Task: Move the task Integrate website with a new web analytics platform to the section To-Do in the project AptitudeWorks and sort the tasks in the project by Assignee in Ascending order
Action: Mouse moved to (570, 536)
Screenshot: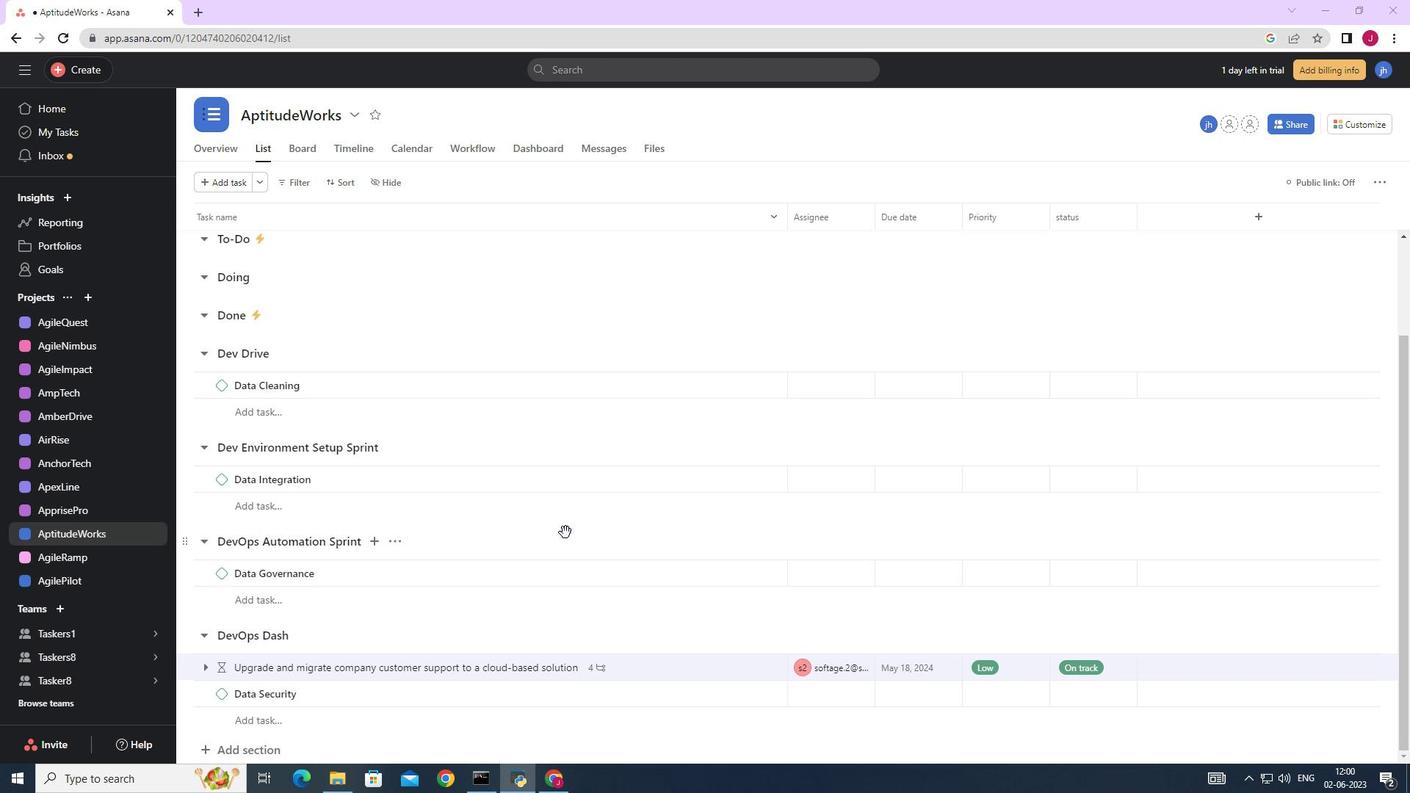 
Action: Mouse scrolled (570, 536) with delta (0, 0)
Screenshot: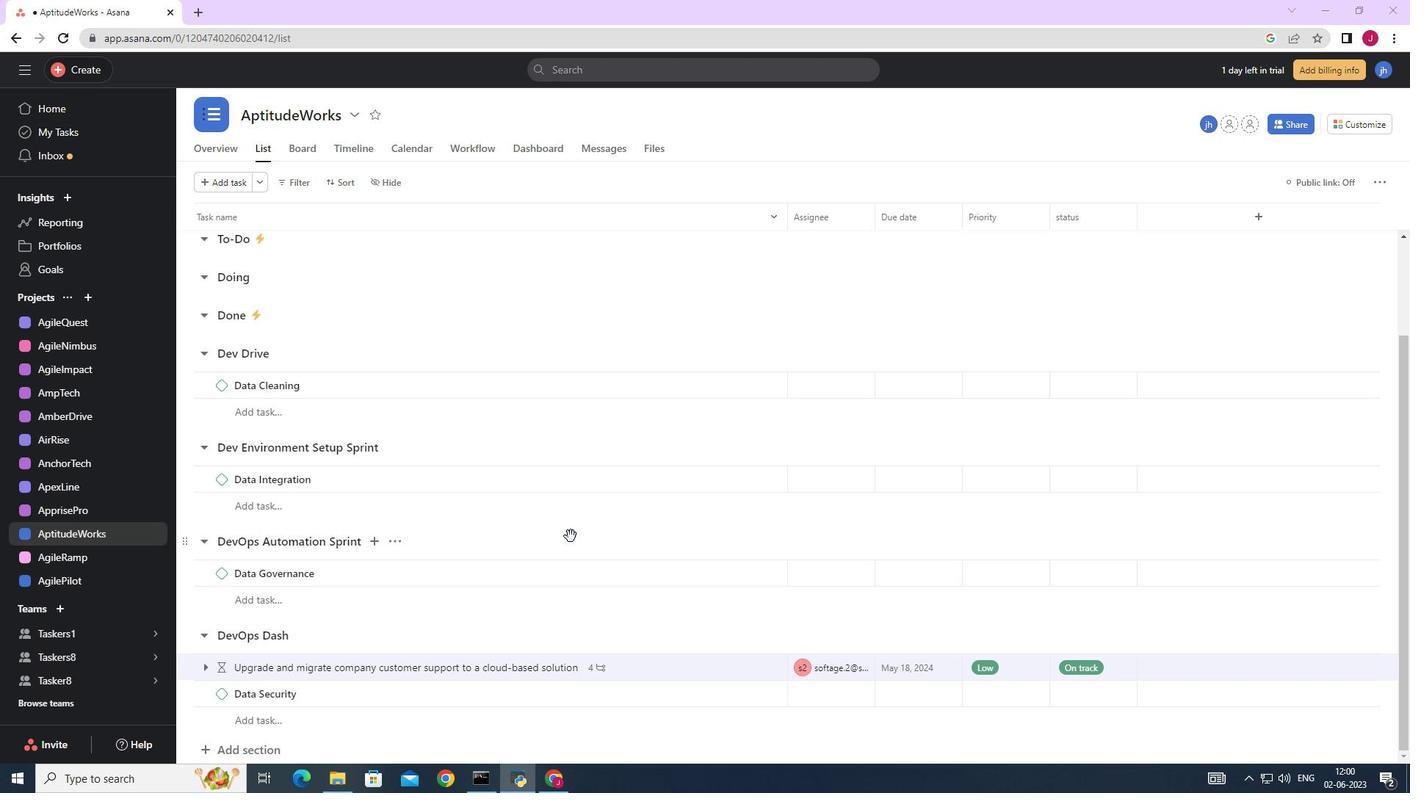 
Action: Mouse scrolled (570, 536) with delta (0, 0)
Screenshot: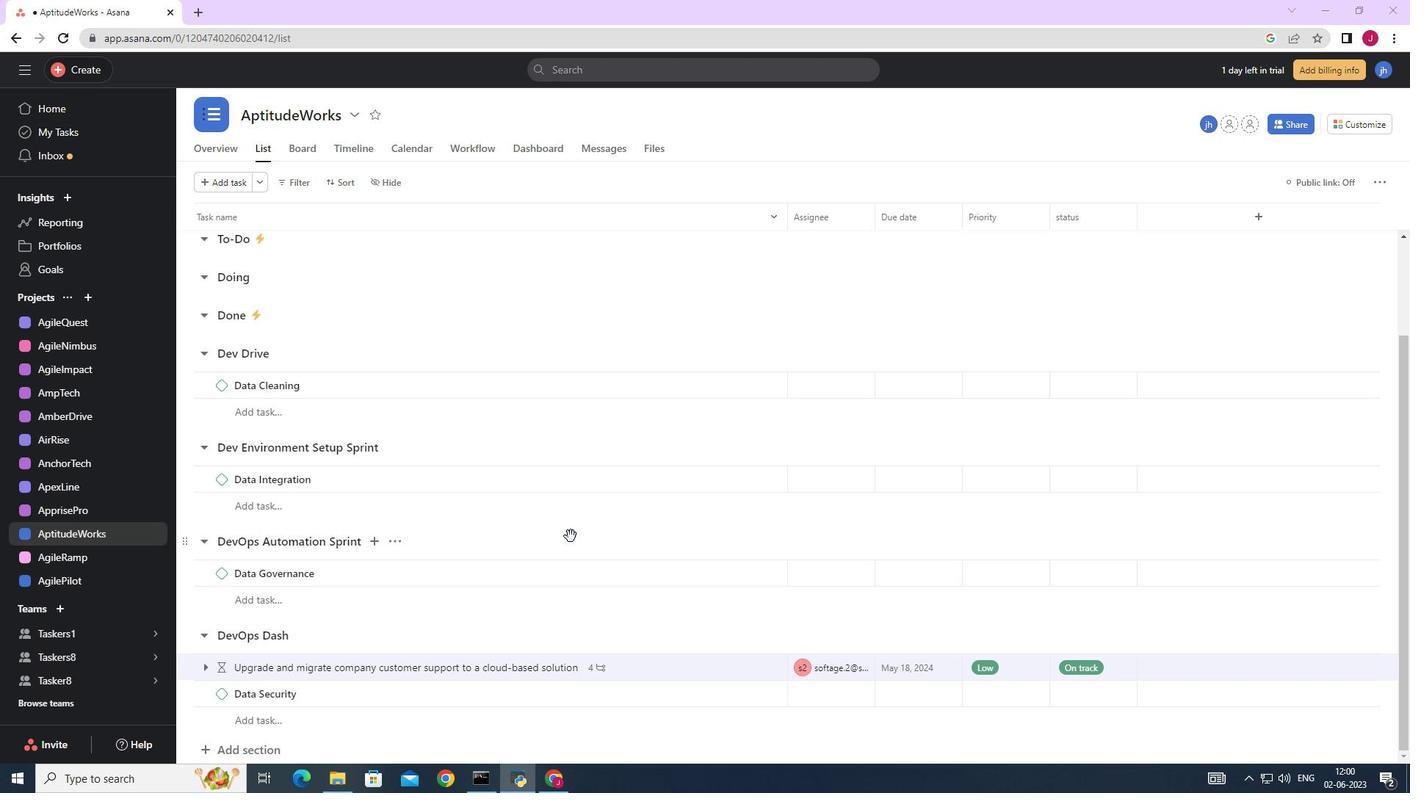 
Action: Mouse scrolled (570, 536) with delta (0, 0)
Screenshot: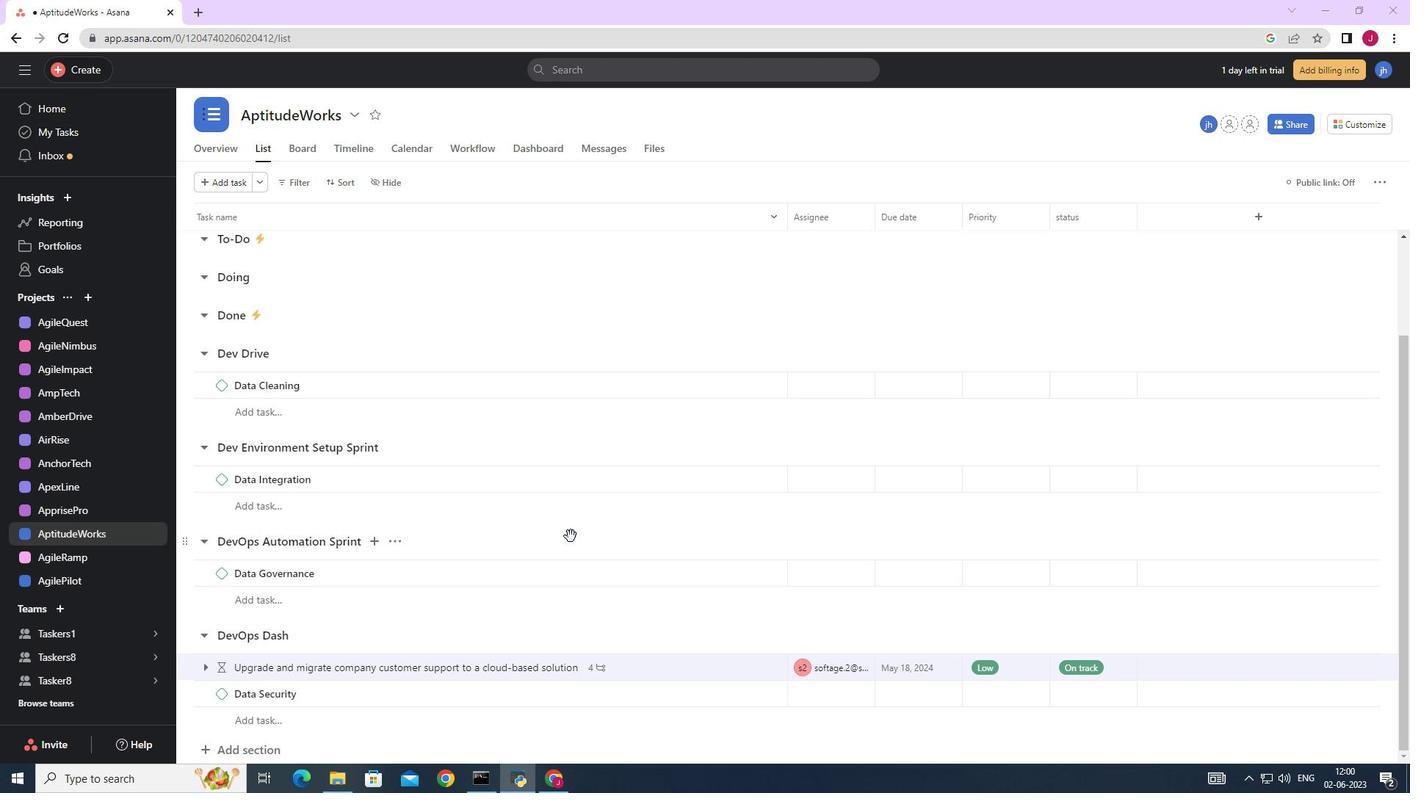 
Action: Mouse moved to (570, 530)
Screenshot: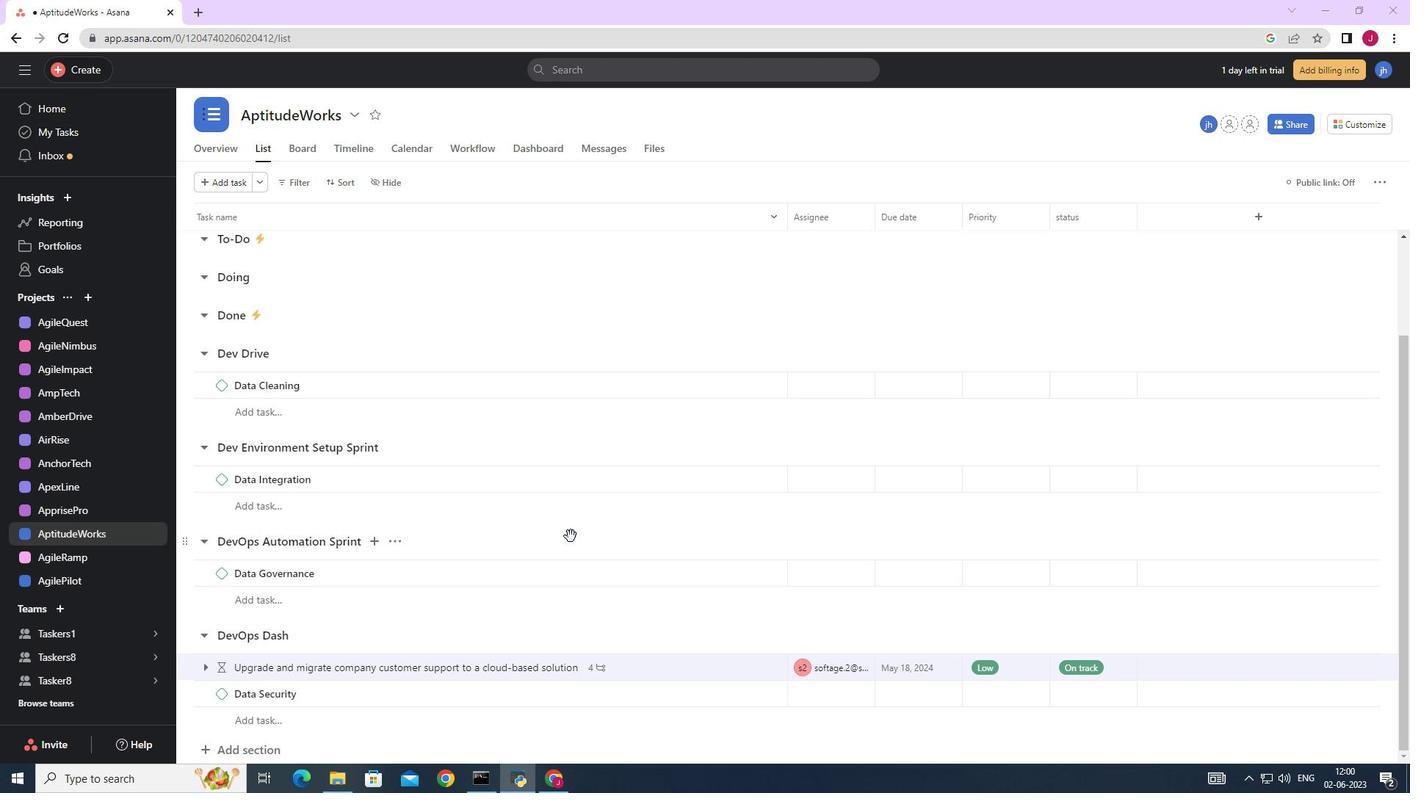 
Action: Mouse scrolled (571, 531) with delta (0, 0)
Screenshot: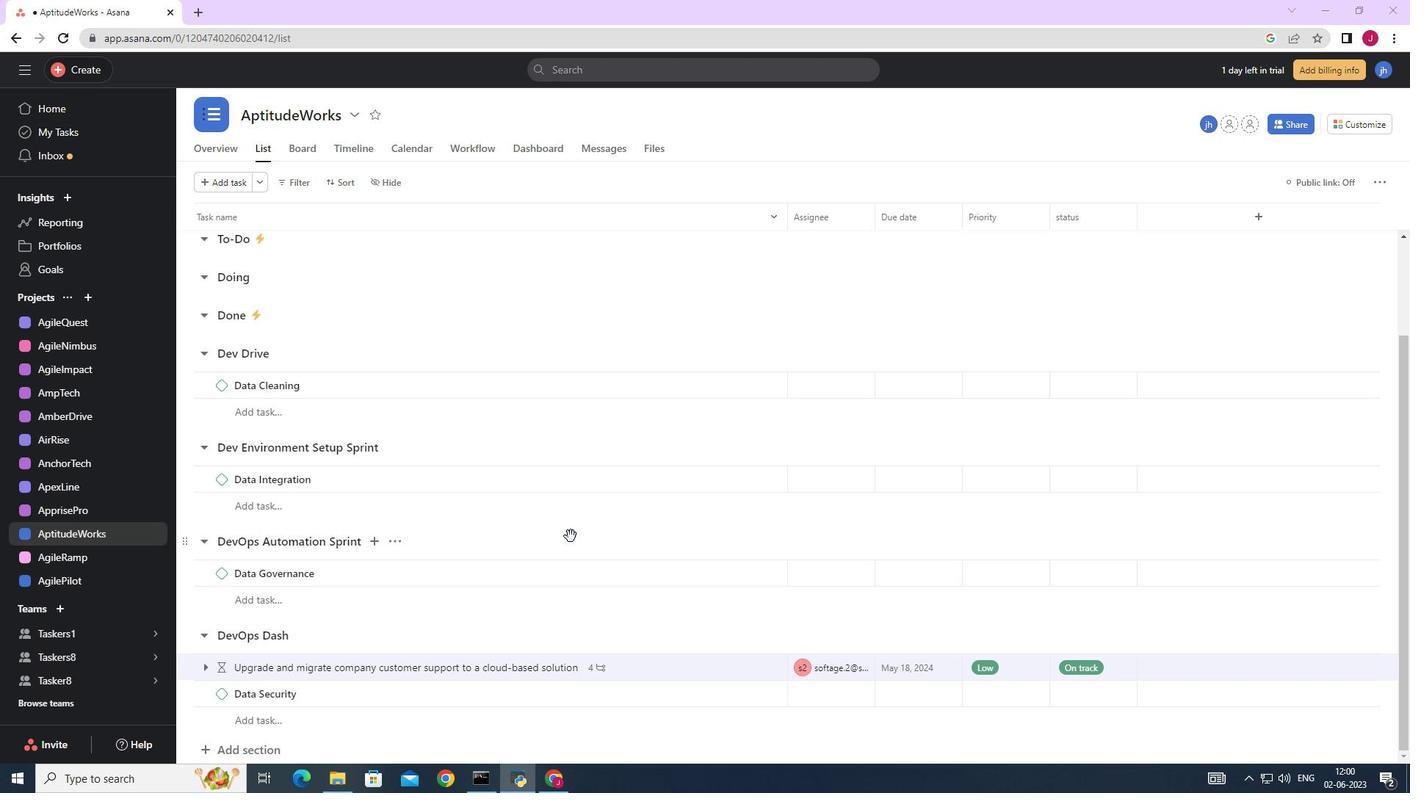 
Action: Mouse moved to (738, 298)
Screenshot: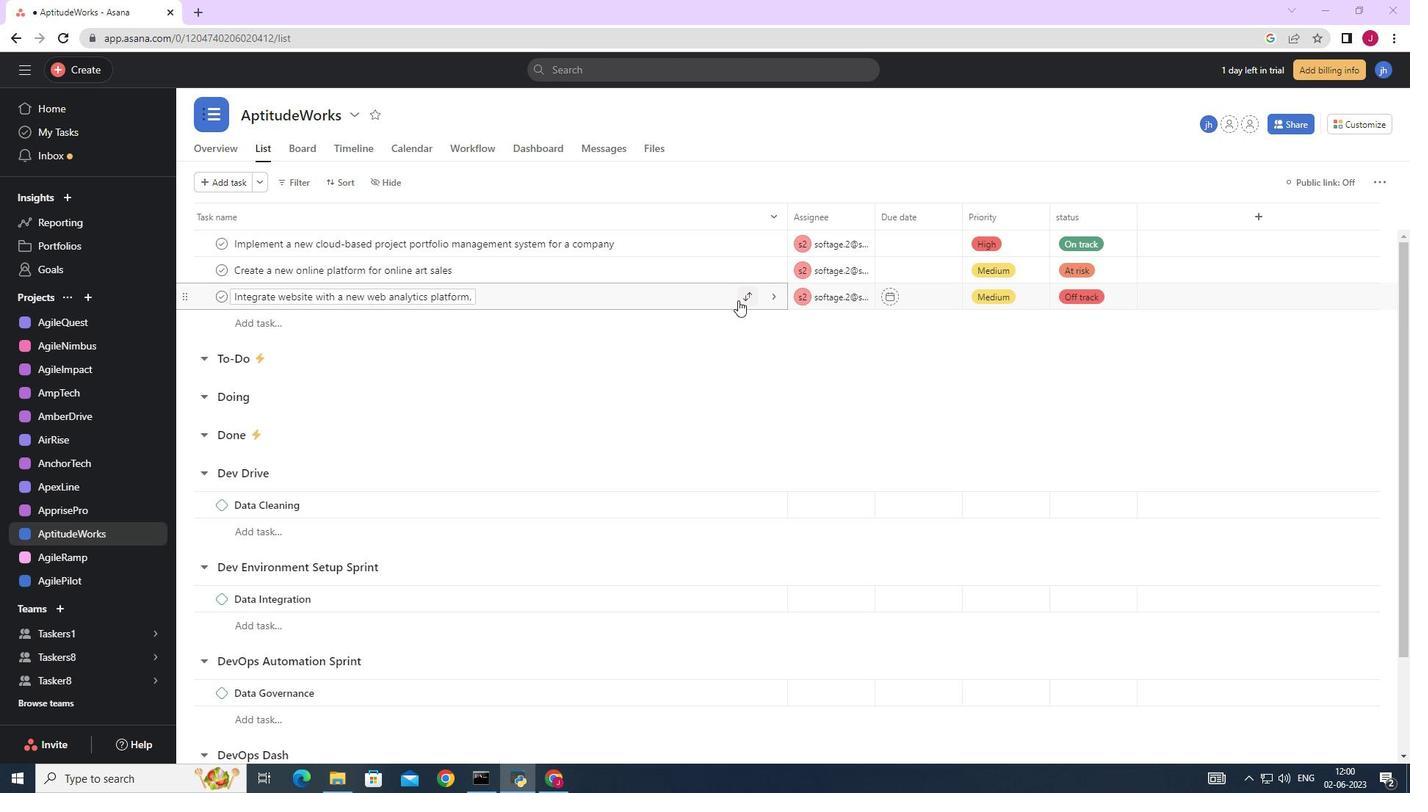 
Action: Mouse pressed left at (738, 298)
Screenshot: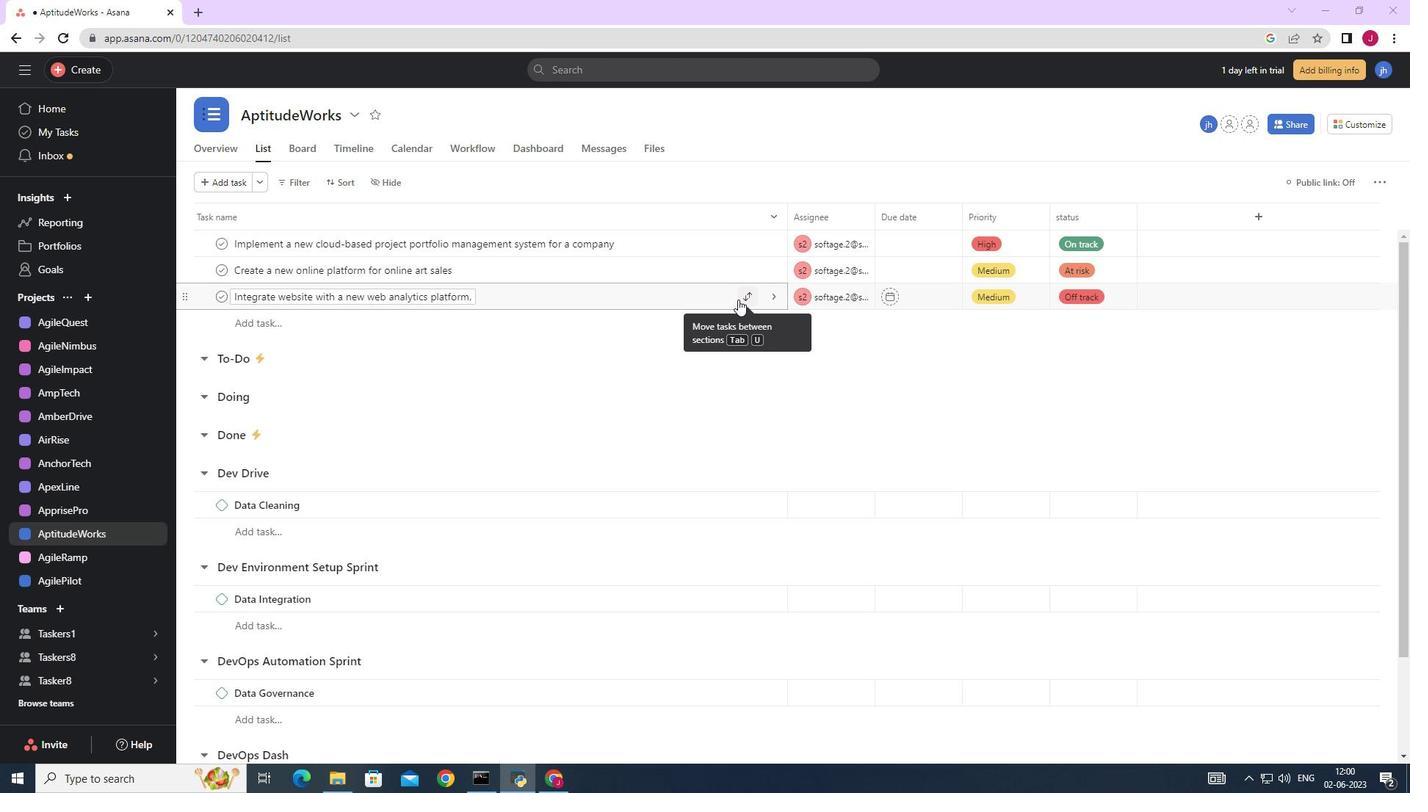 
Action: Mouse moved to (658, 370)
Screenshot: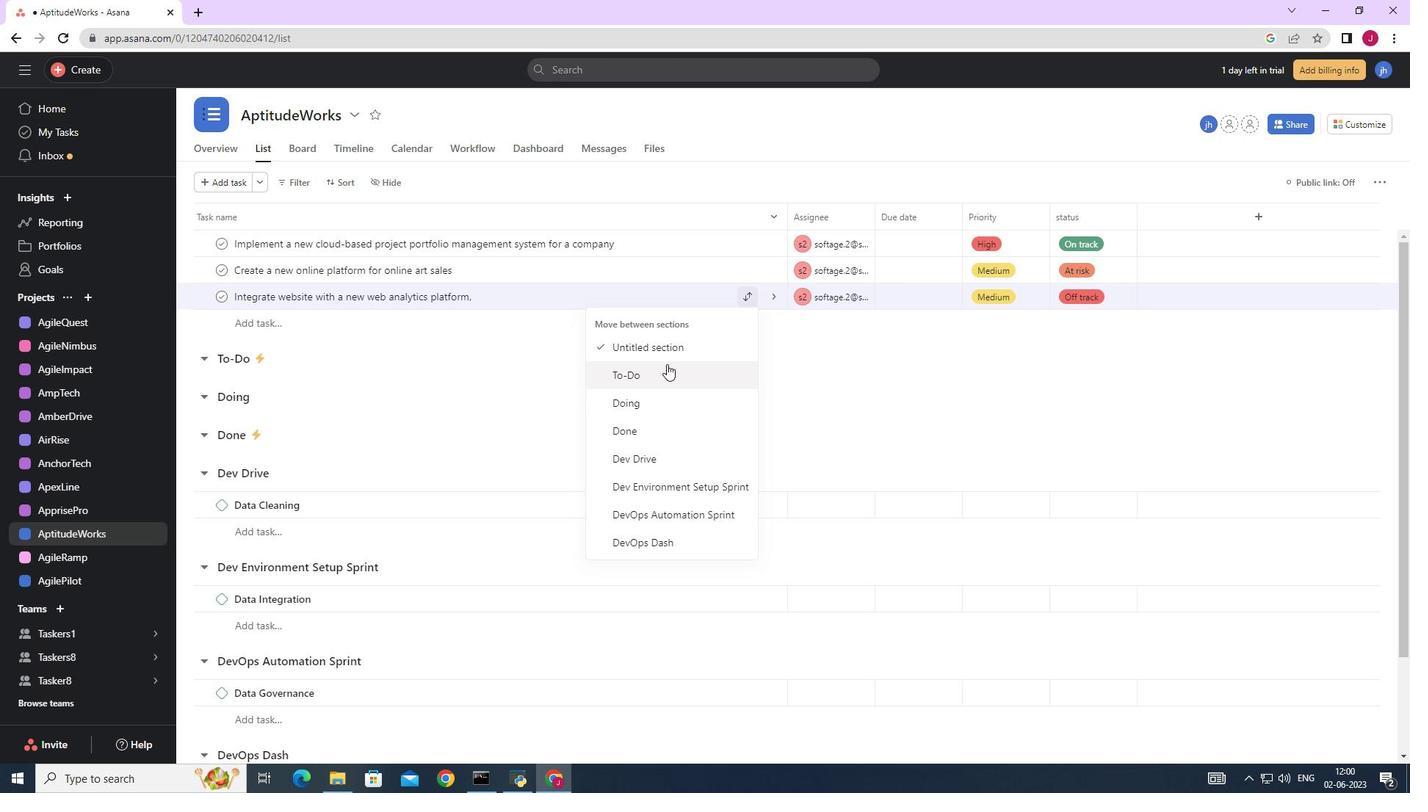 
Action: Mouse pressed left at (658, 370)
Screenshot: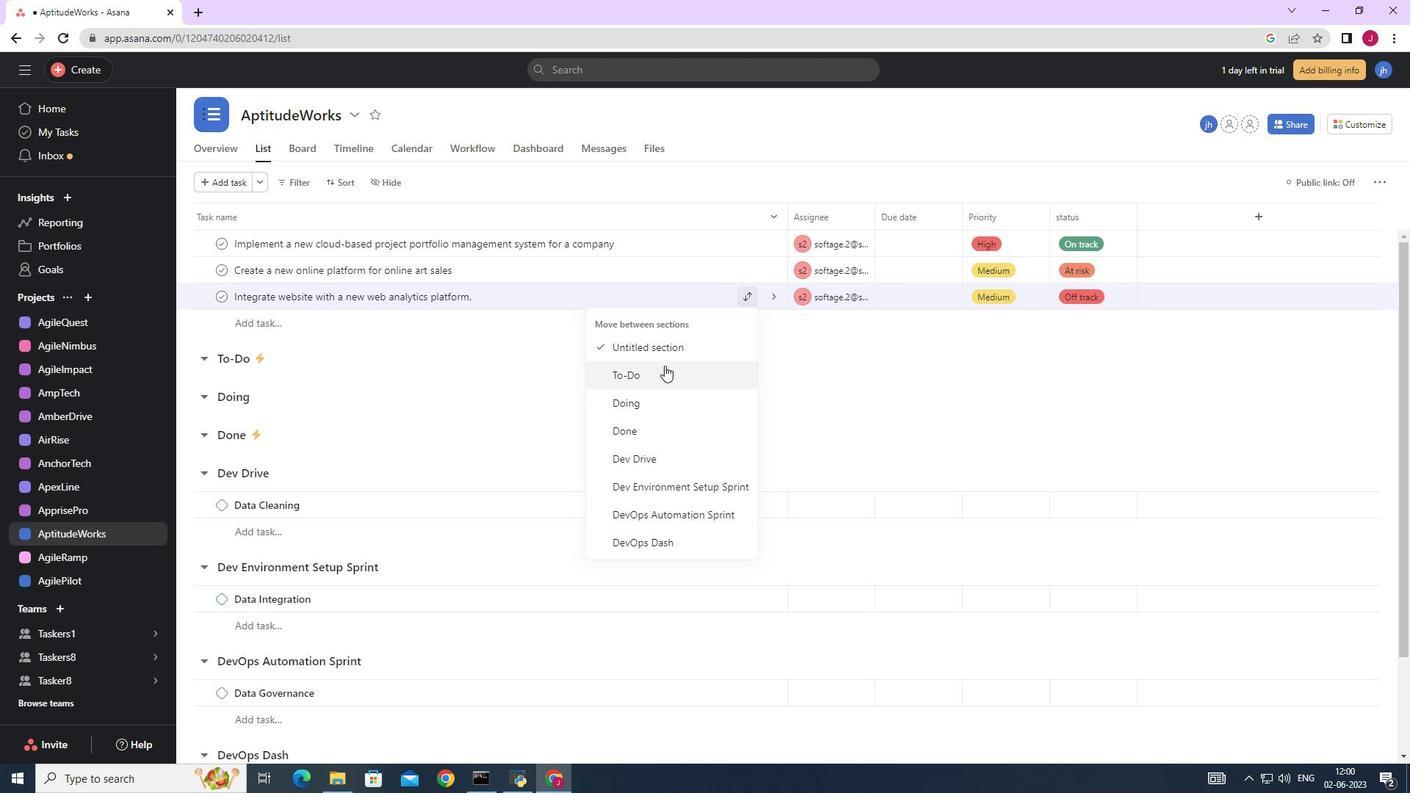 
Action: Mouse moved to (349, 185)
Screenshot: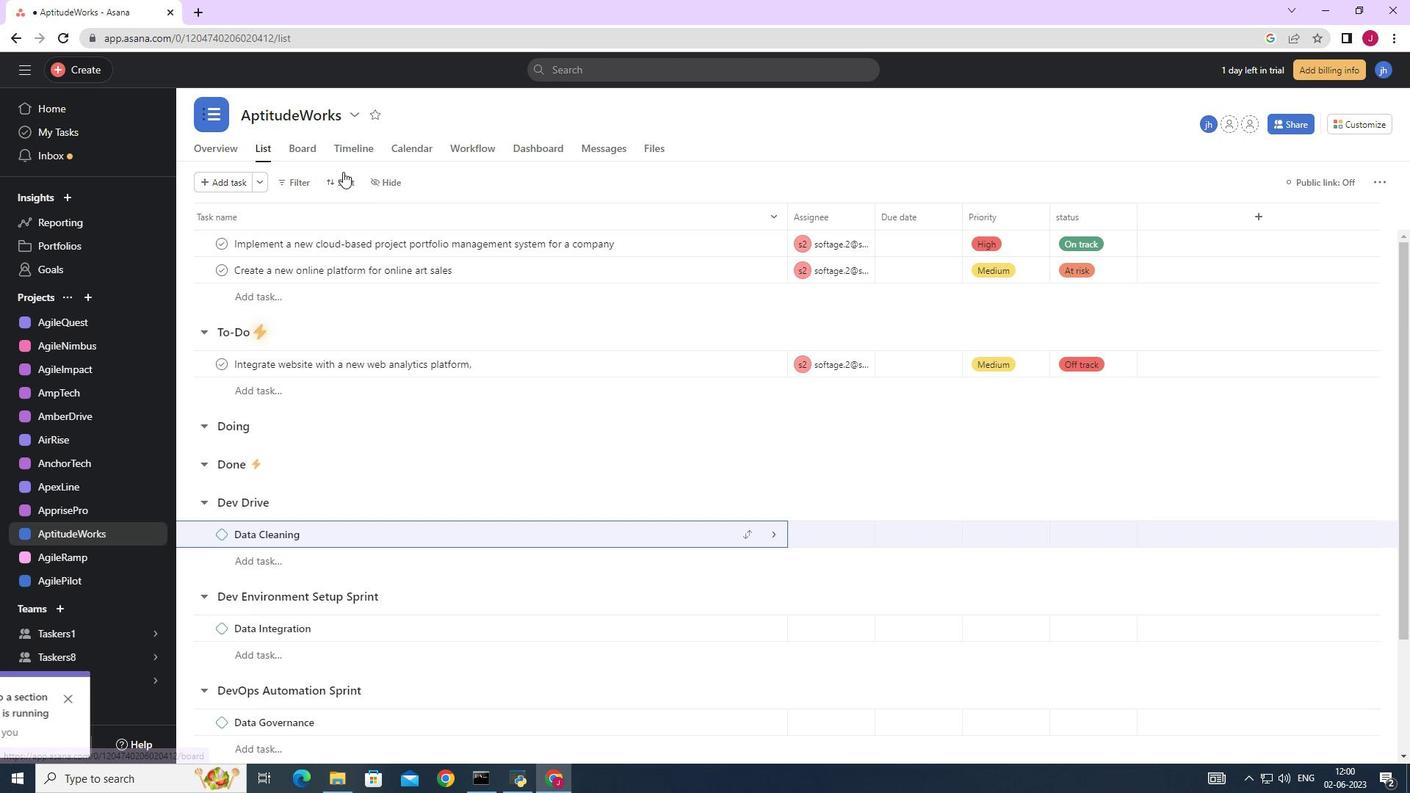 
Action: Mouse pressed left at (349, 185)
Screenshot: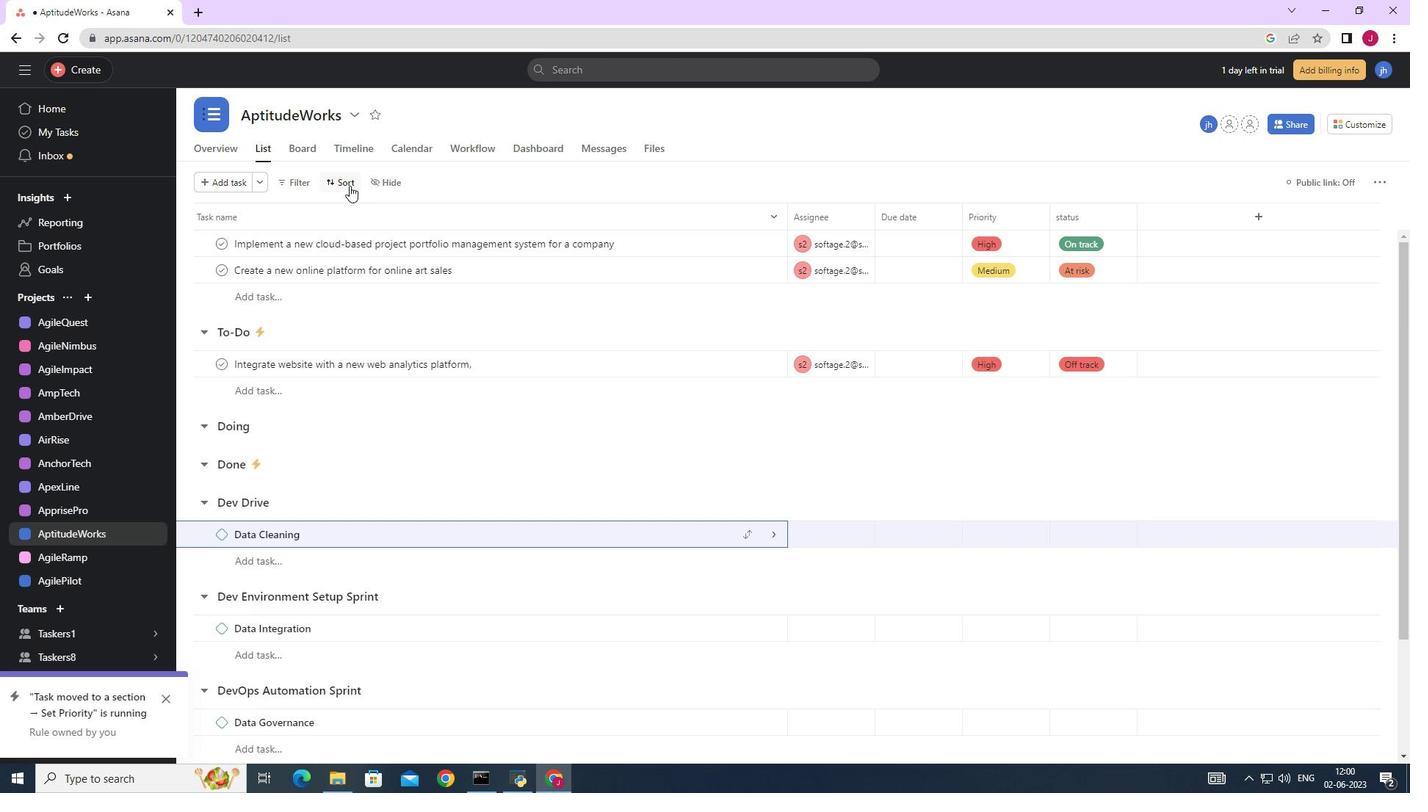 
Action: Mouse moved to (368, 301)
Screenshot: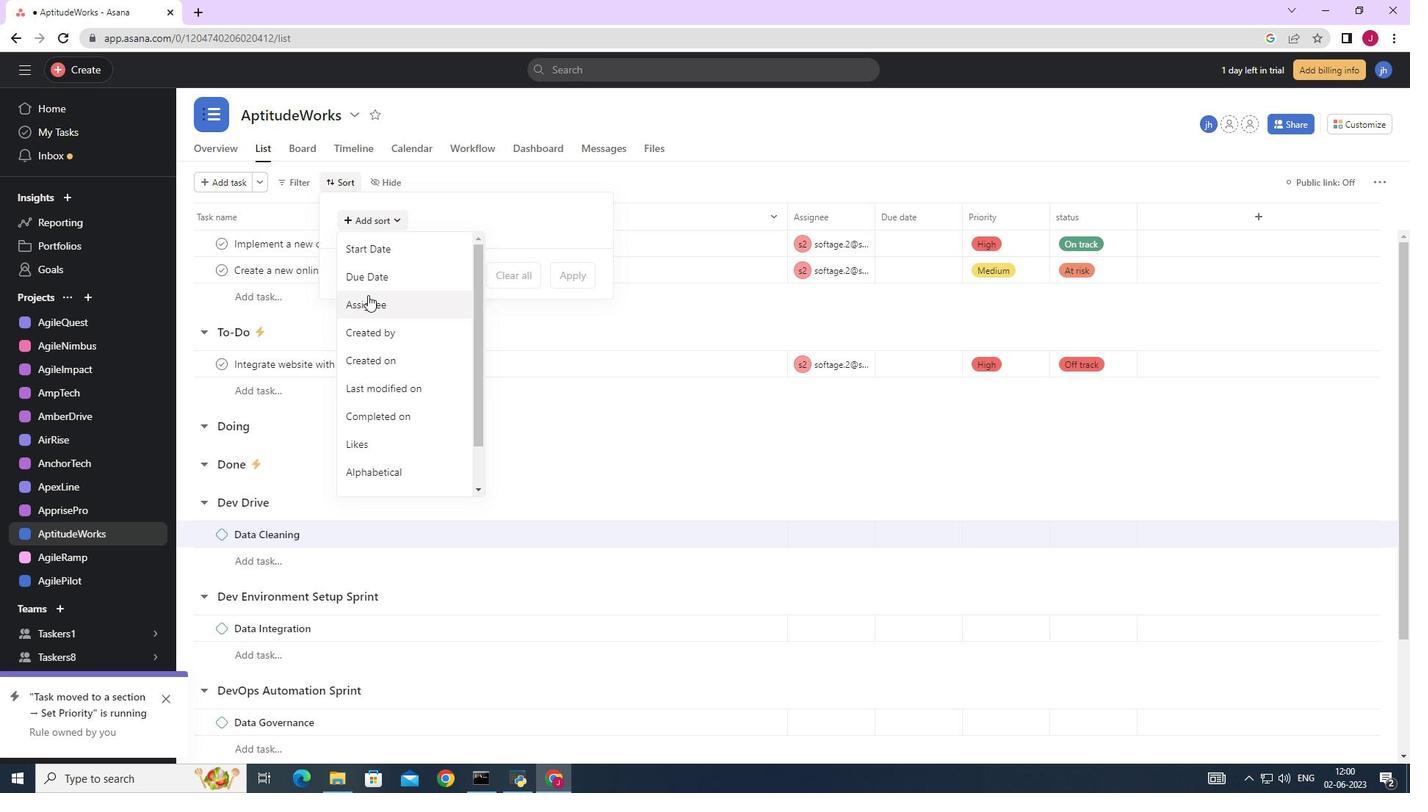 
Action: Mouse pressed left at (368, 301)
Screenshot: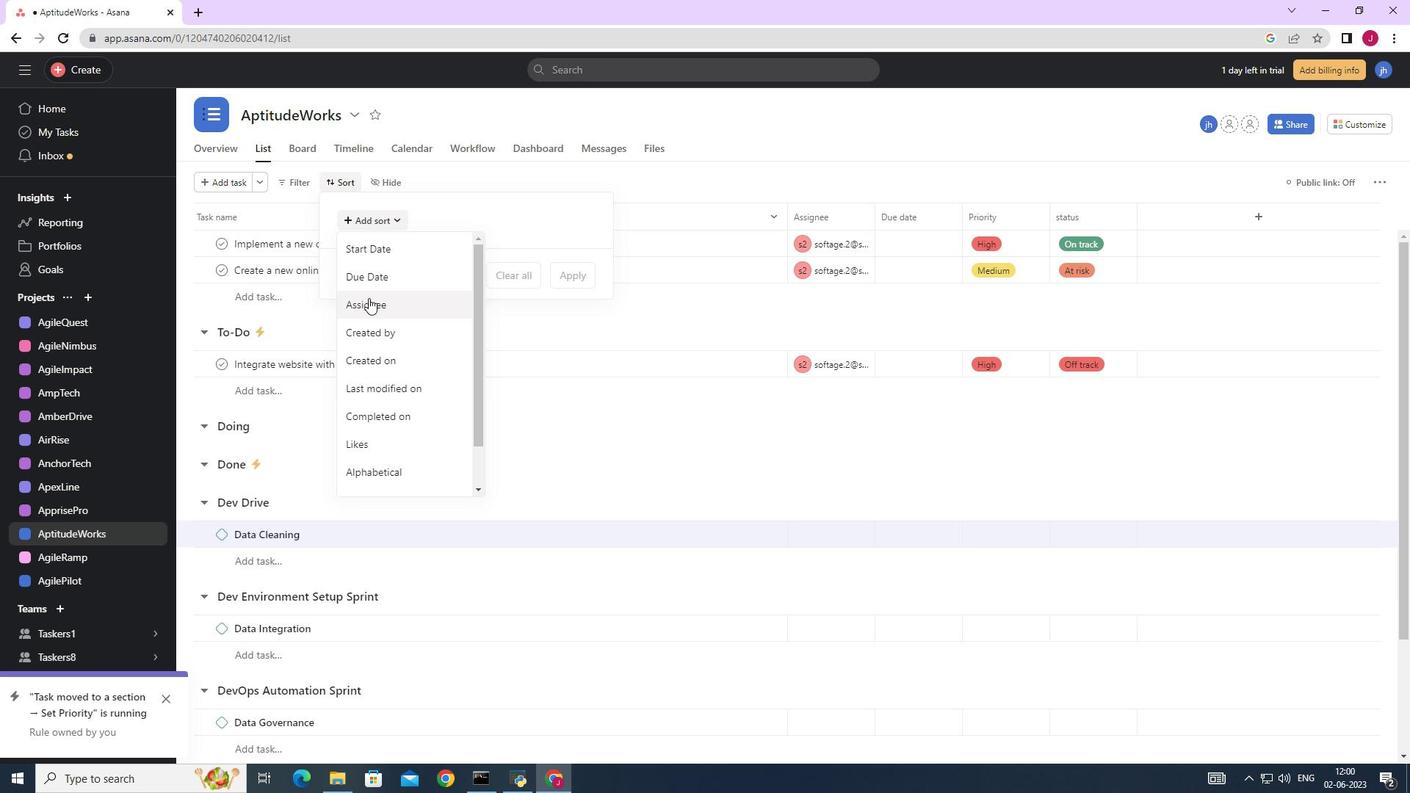 
Action: Mouse moved to (393, 280)
Screenshot: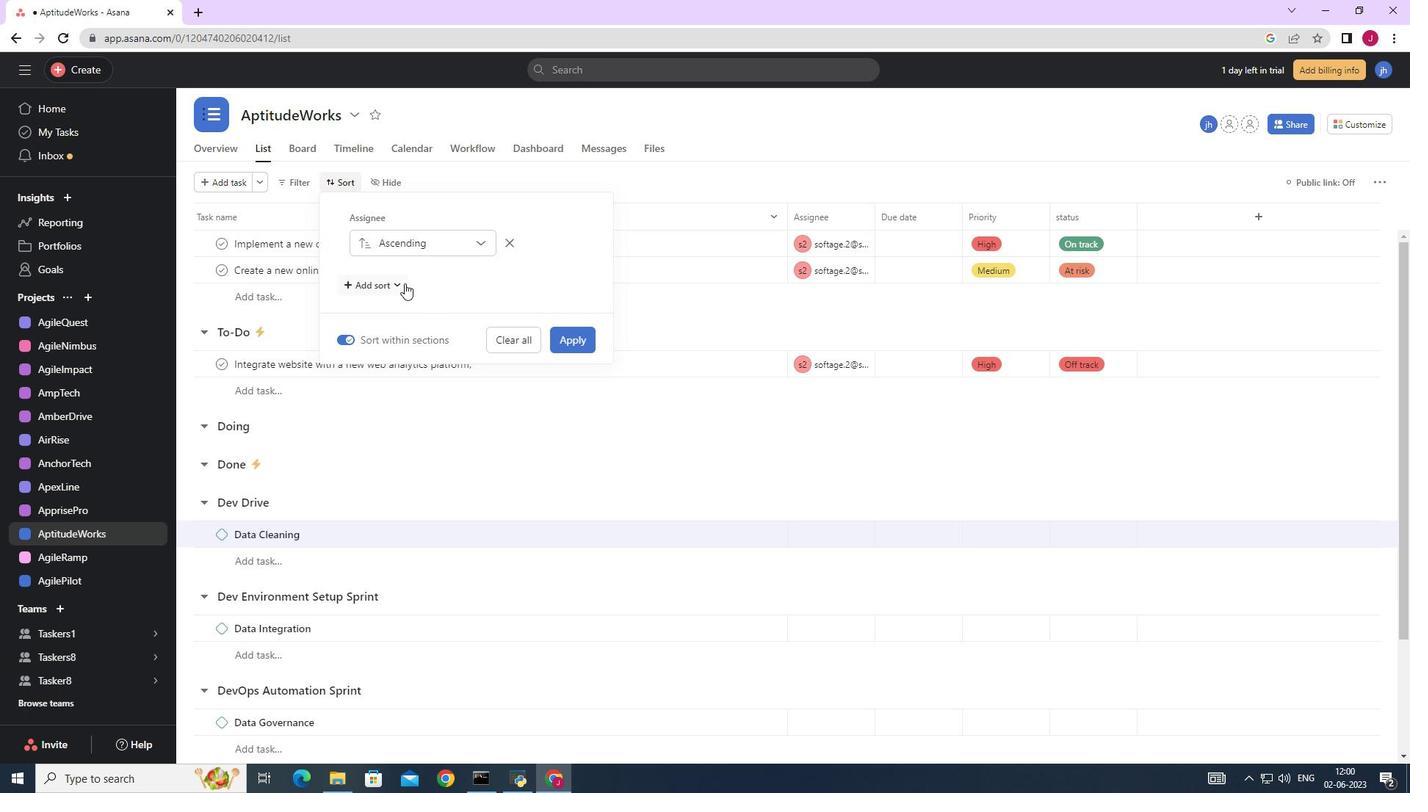 
Action: Mouse pressed left at (393, 280)
Screenshot: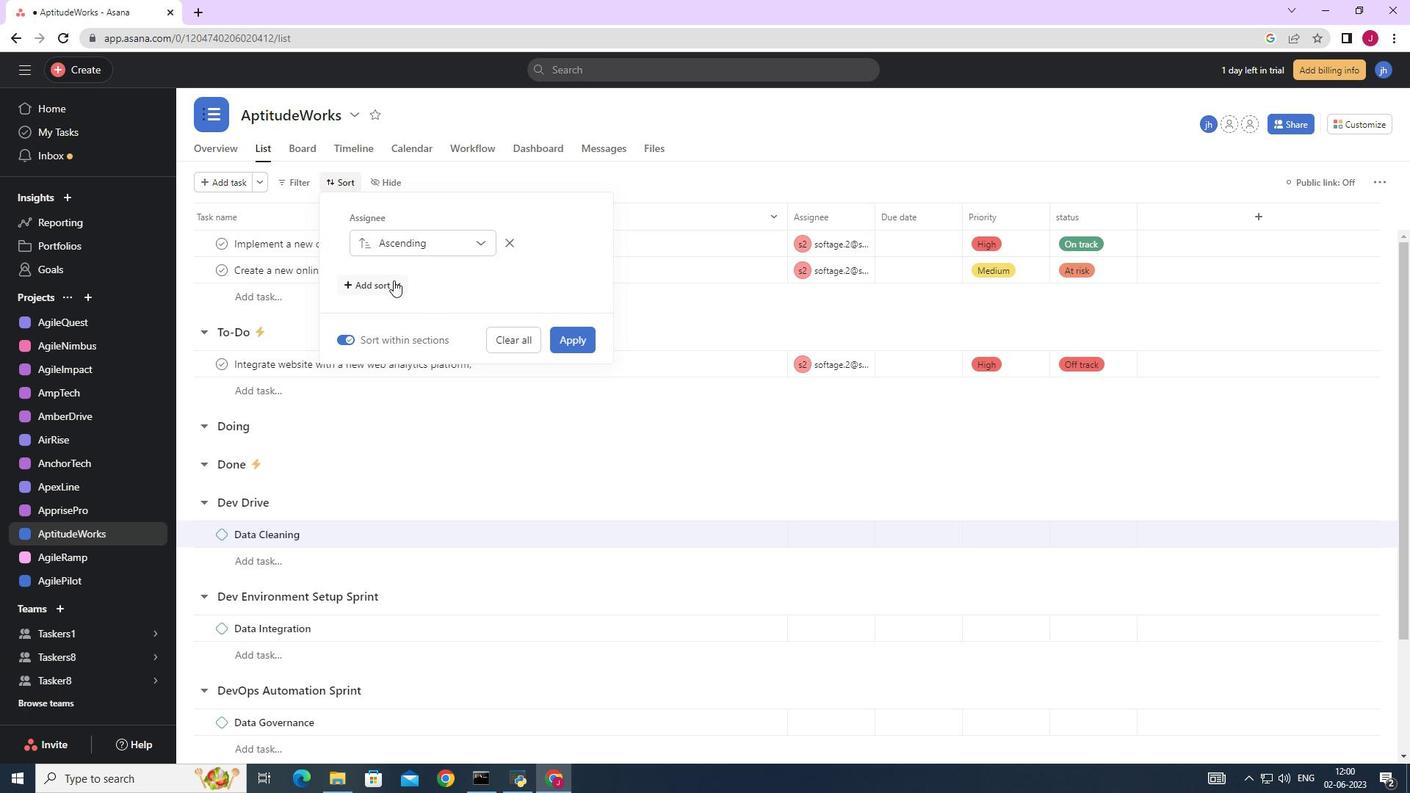 
Action: Mouse moved to (409, 239)
Screenshot: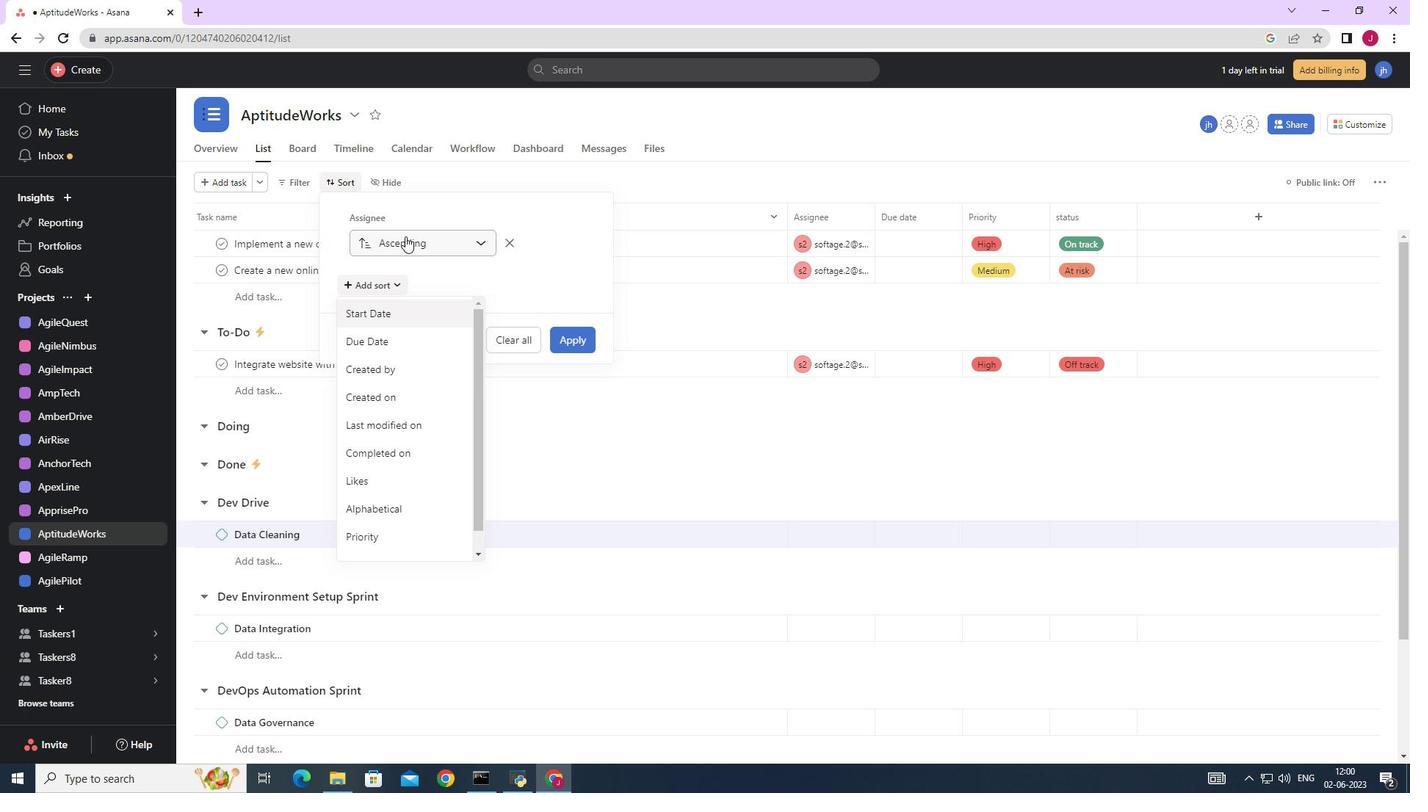 
Action: Mouse pressed left at (409, 239)
Screenshot: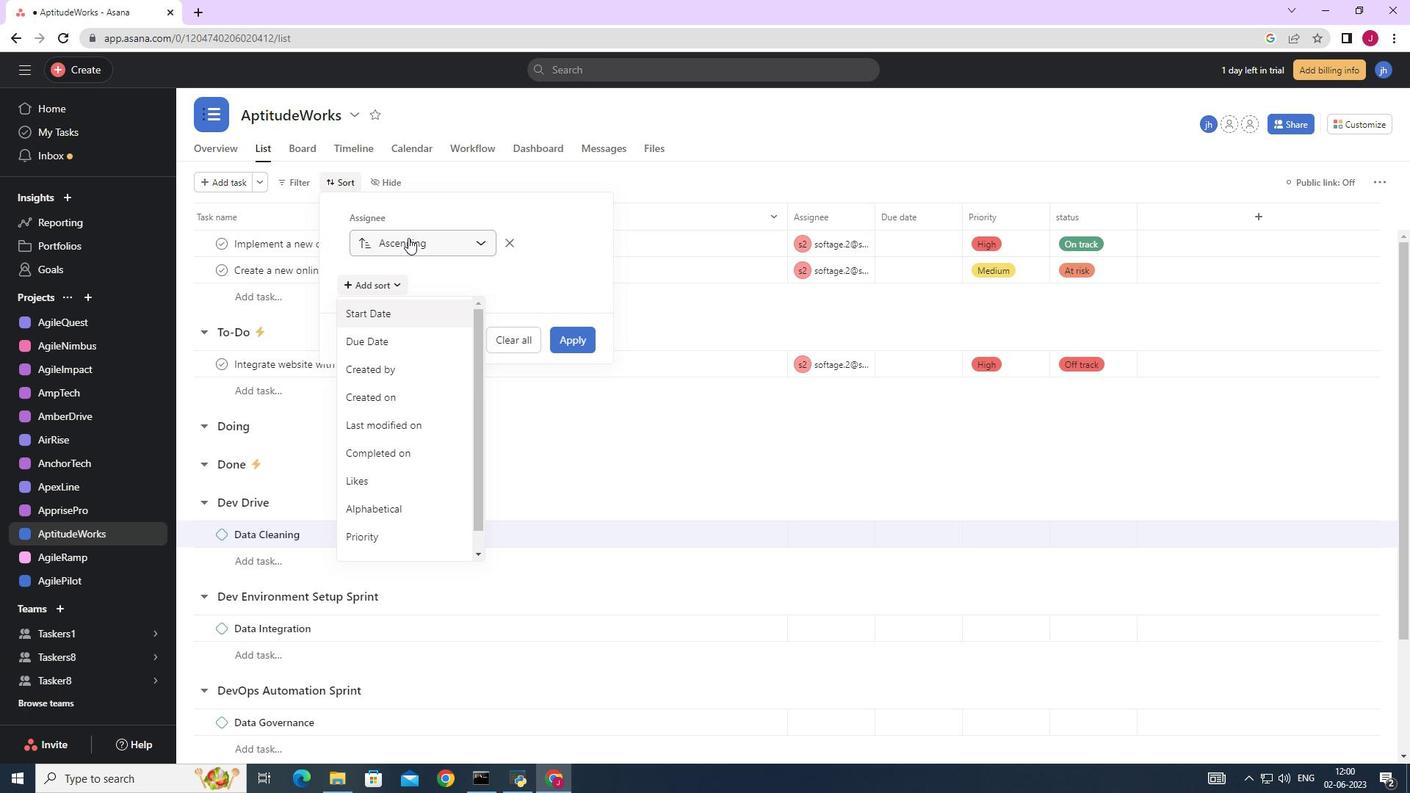 
Action: Mouse moved to (419, 273)
Screenshot: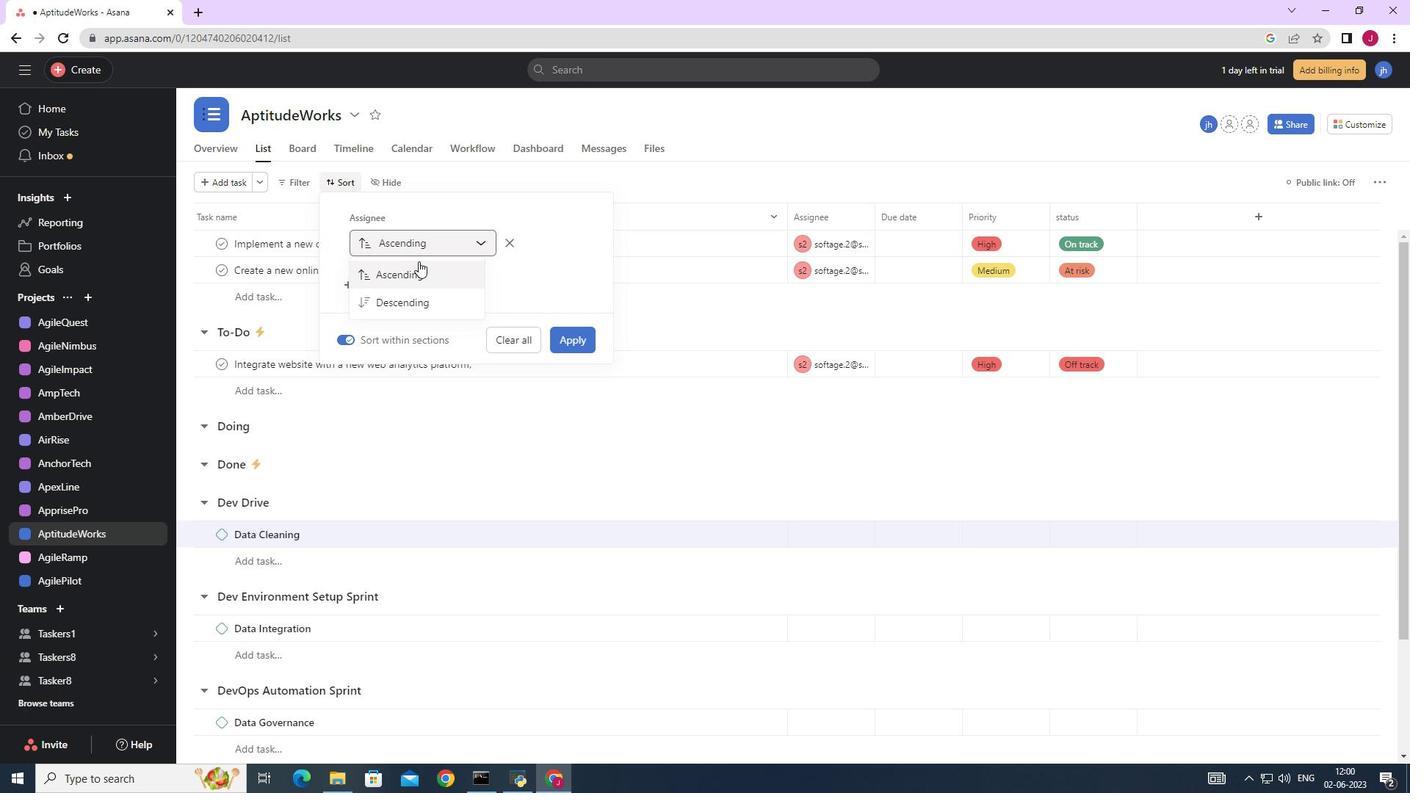 
Action: Mouse pressed left at (419, 273)
Screenshot: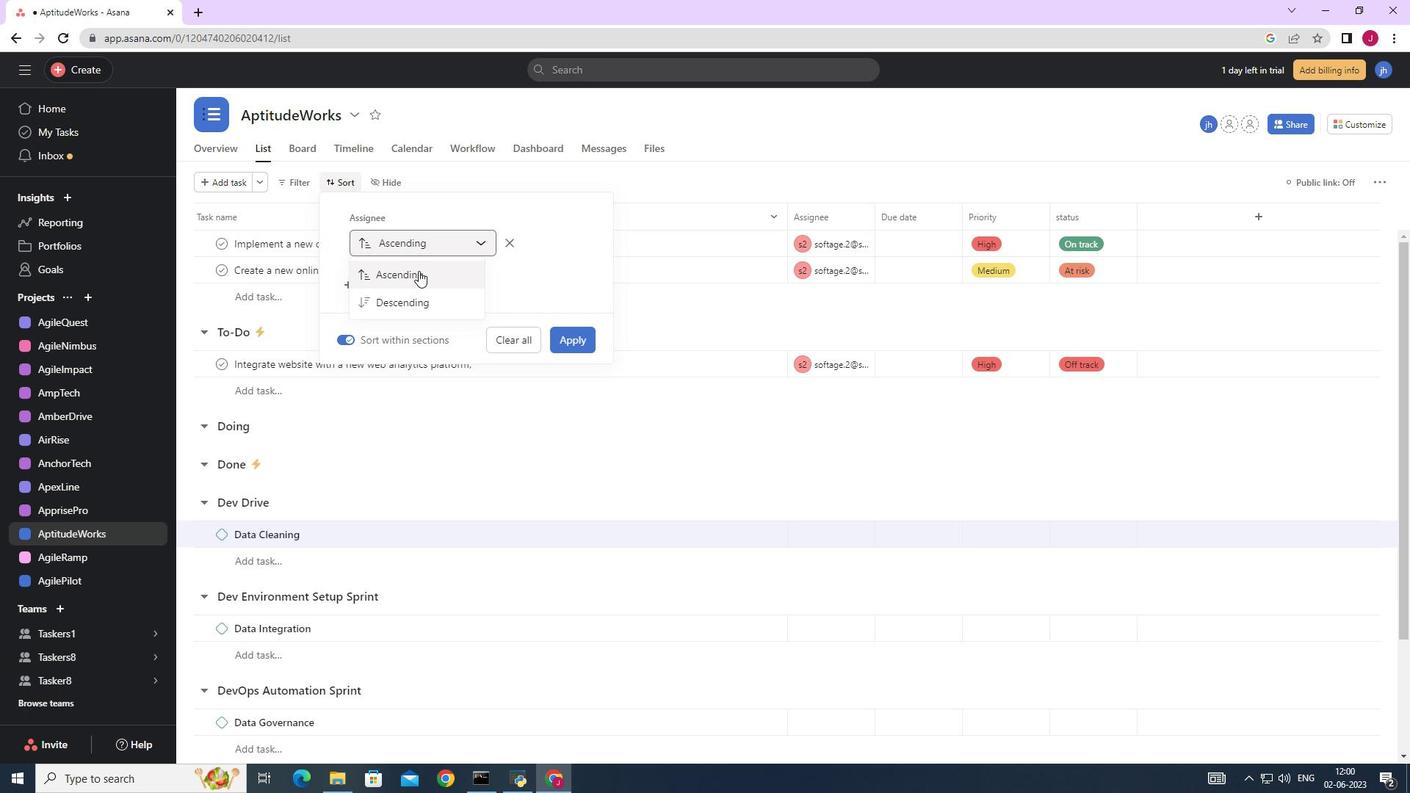 
Action: Mouse moved to (561, 335)
Screenshot: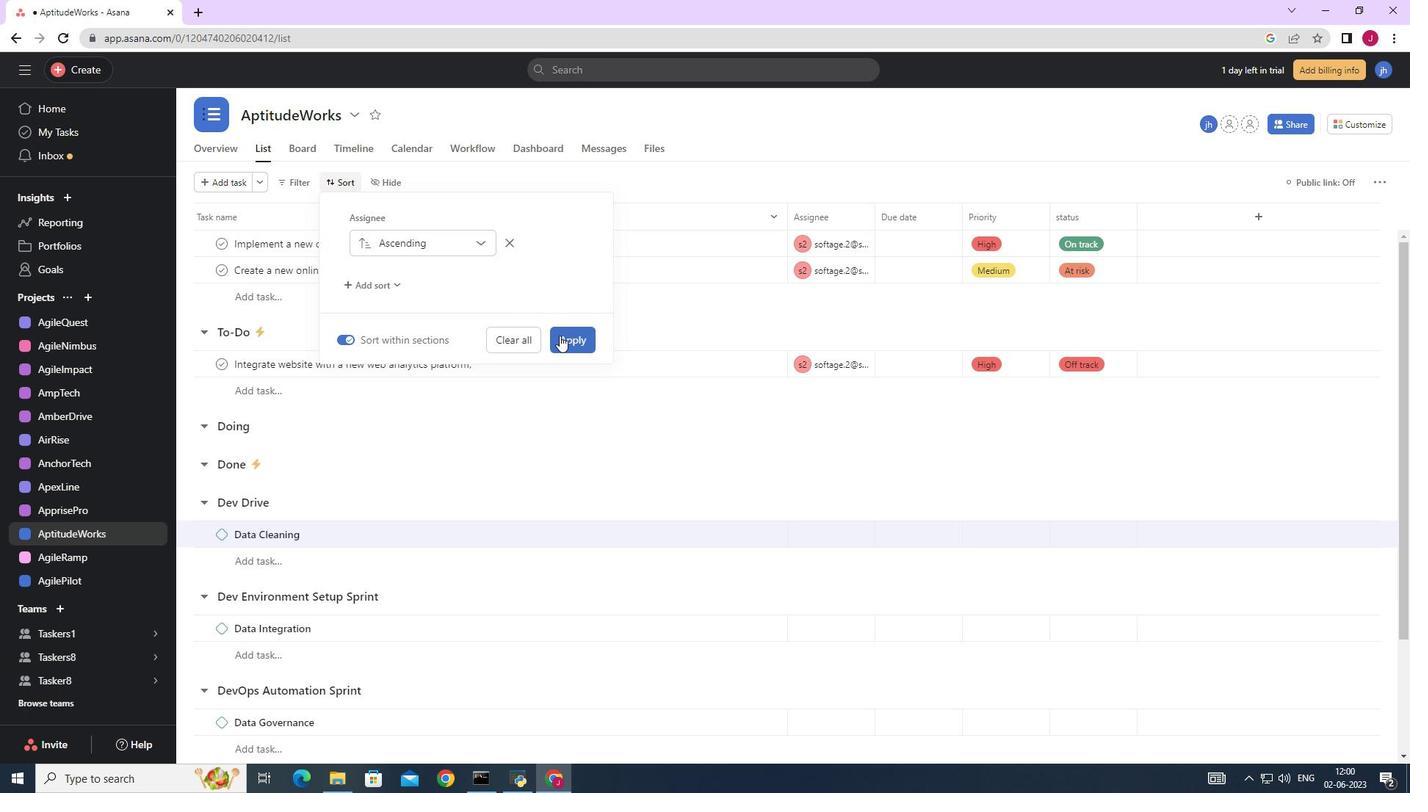 
Action: Mouse pressed left at (561, 335)
Screenshot: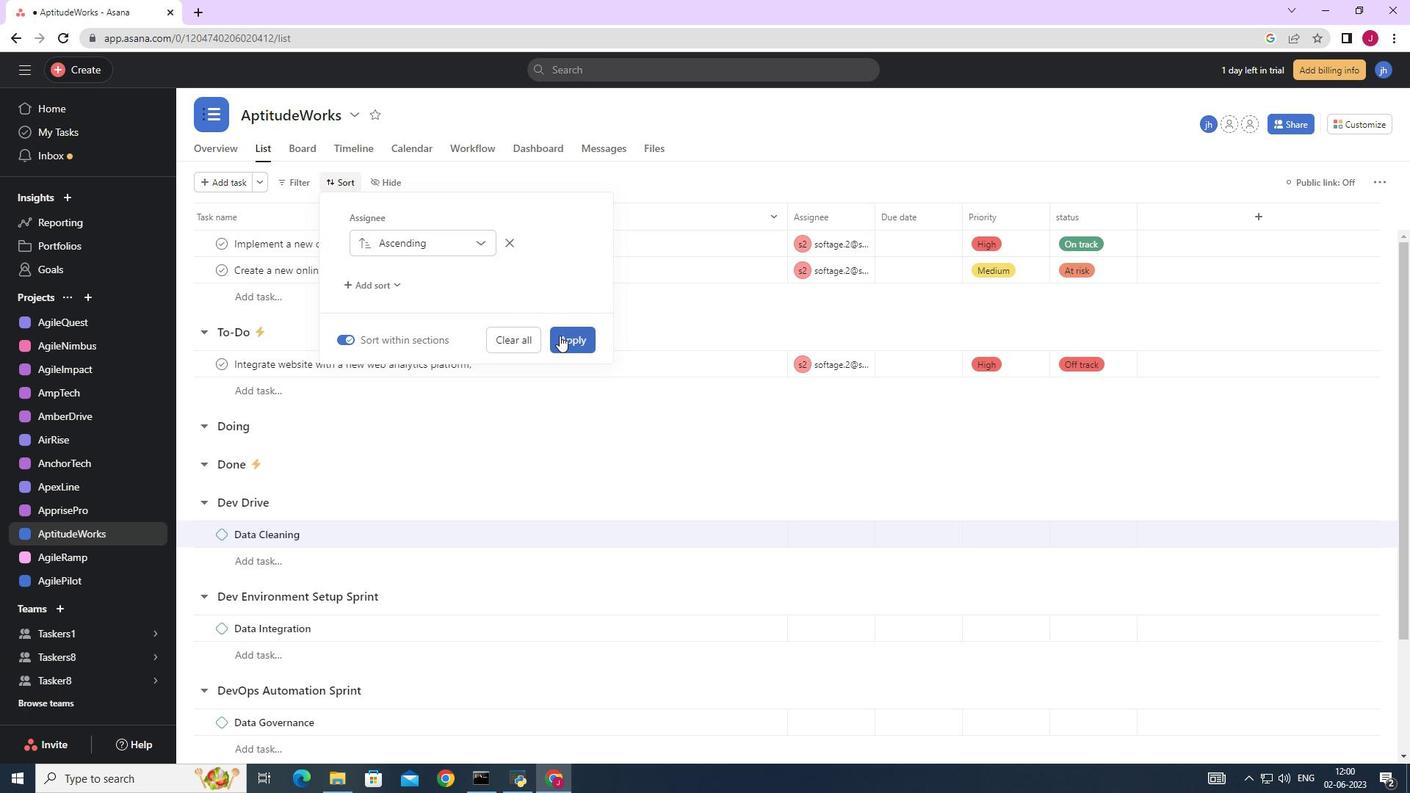 
Action: Mouse moved to (547, 333)
Screenshot: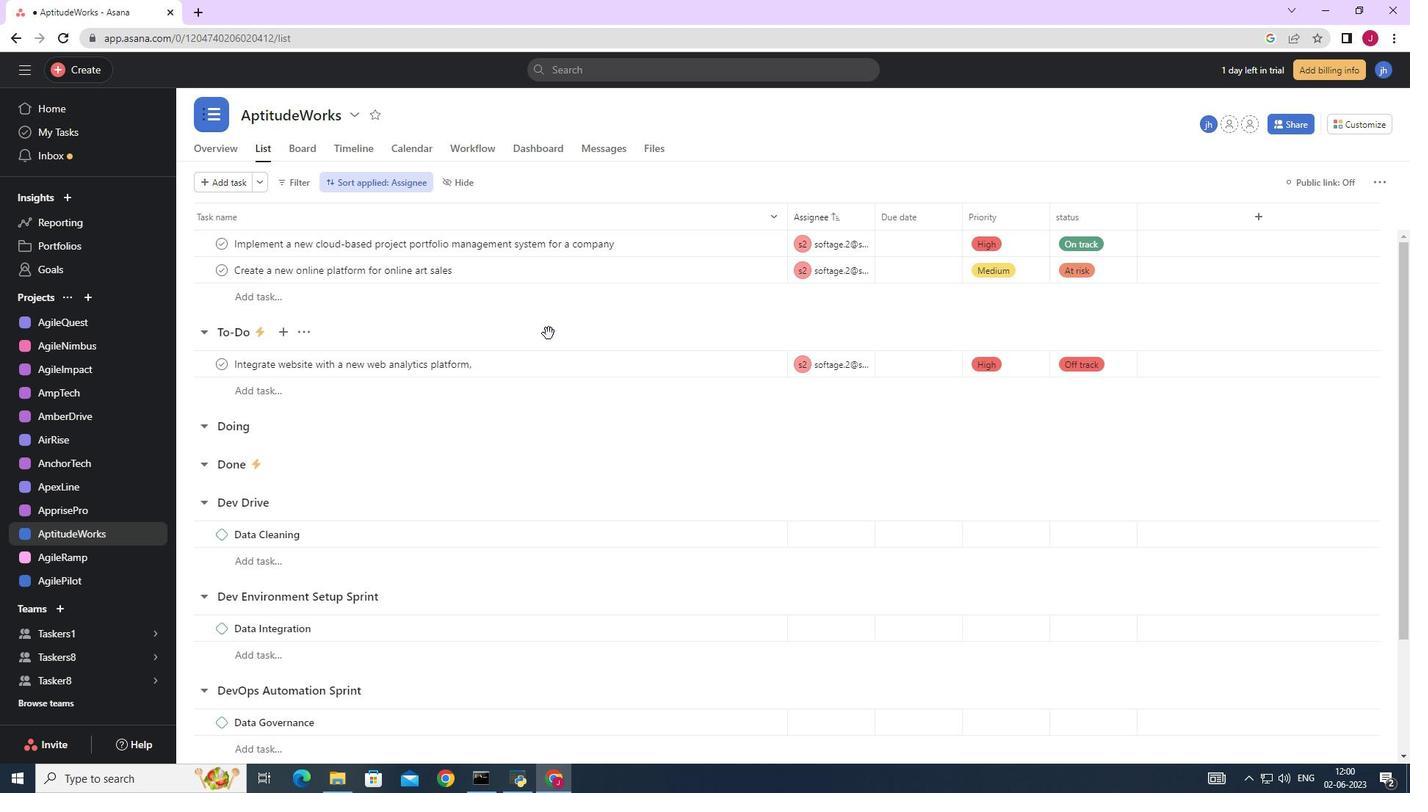 
